 Task: Create a due date automation trigger when advanced on, 2 hours after a card is due add content with a name not starting with resume.
Action: Mouse moved to (1222, 90)
Screenshot: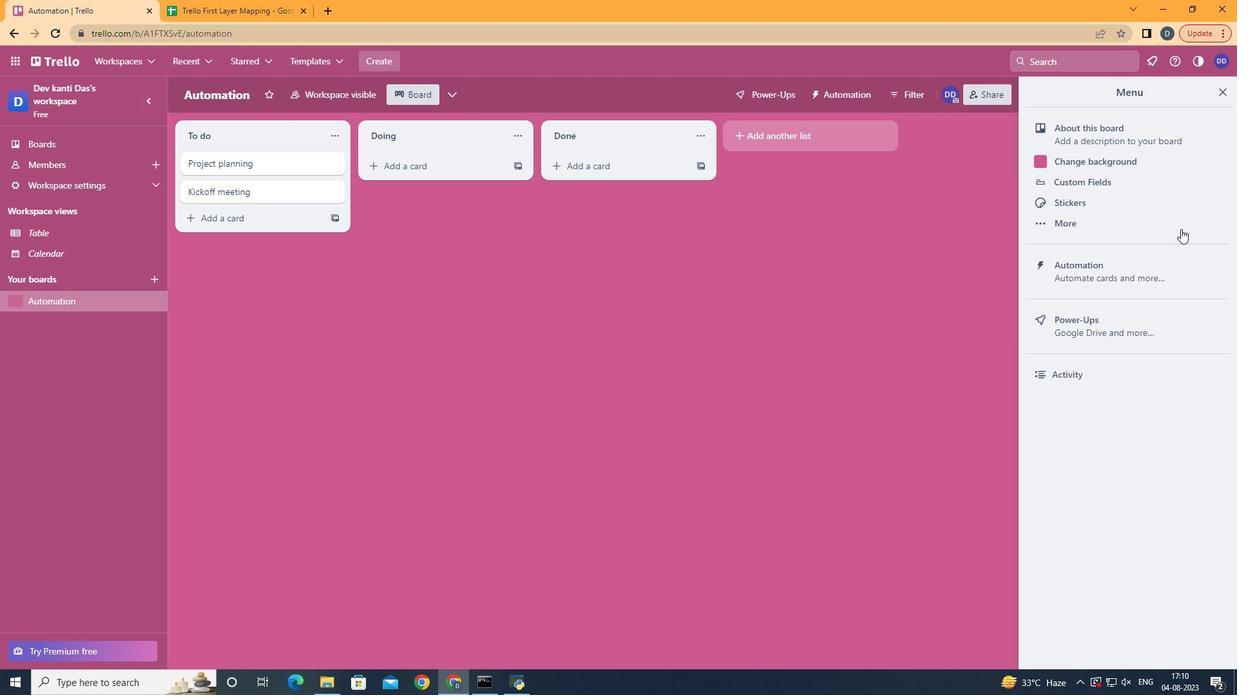 
Action: Mouse pressed left at (1222, 90)
Screenshot: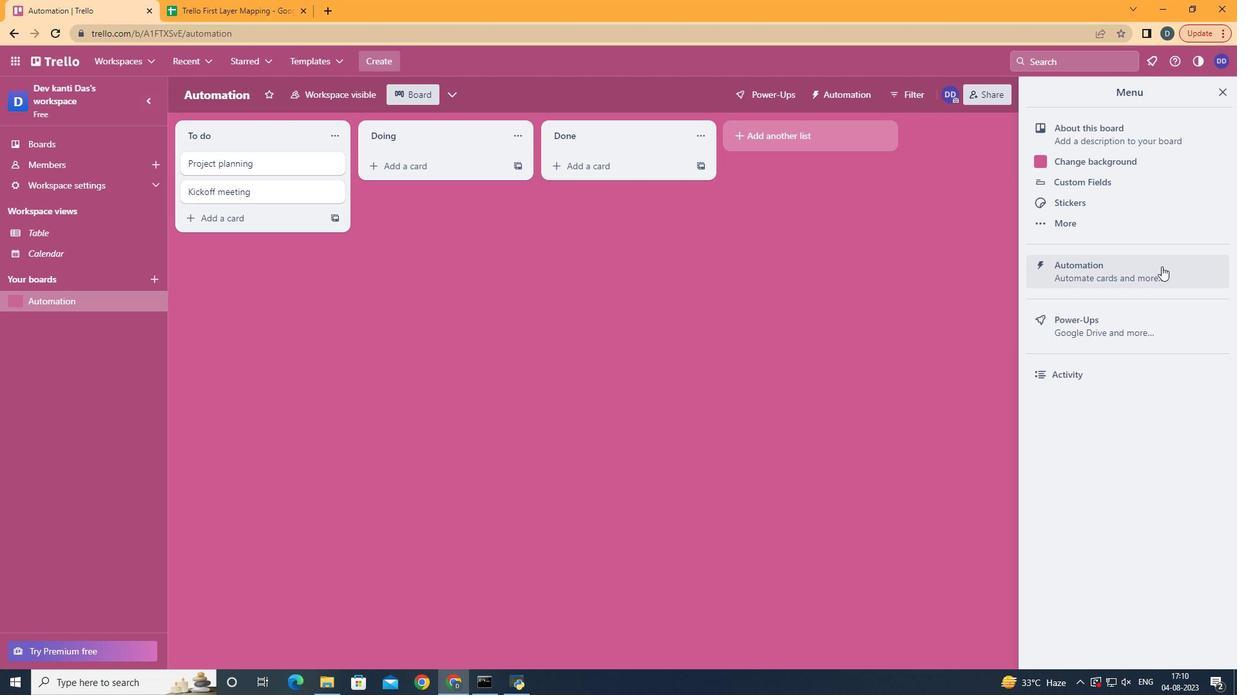 
Action: Mouse moved to (1155, 264)
Screenshot: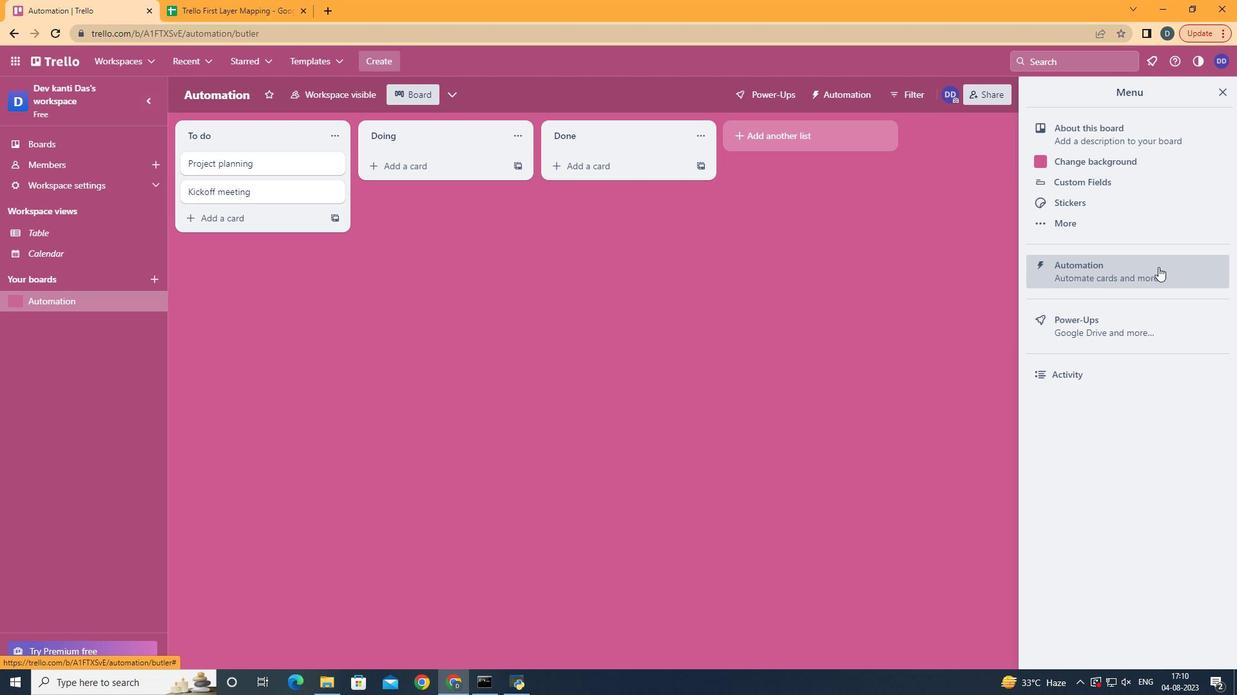 
Action: Mouse pressed left at (1155, 264)
Screenshot: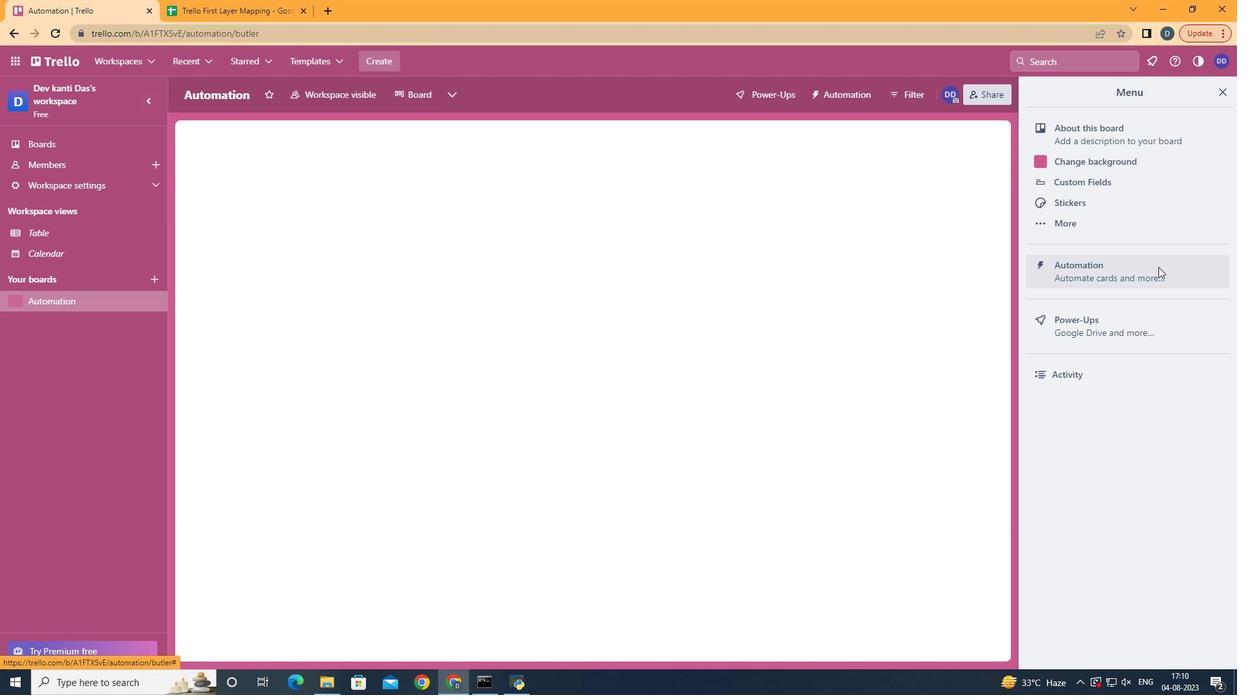 
Action: Mouse moved to (232, 267)
Screenshot: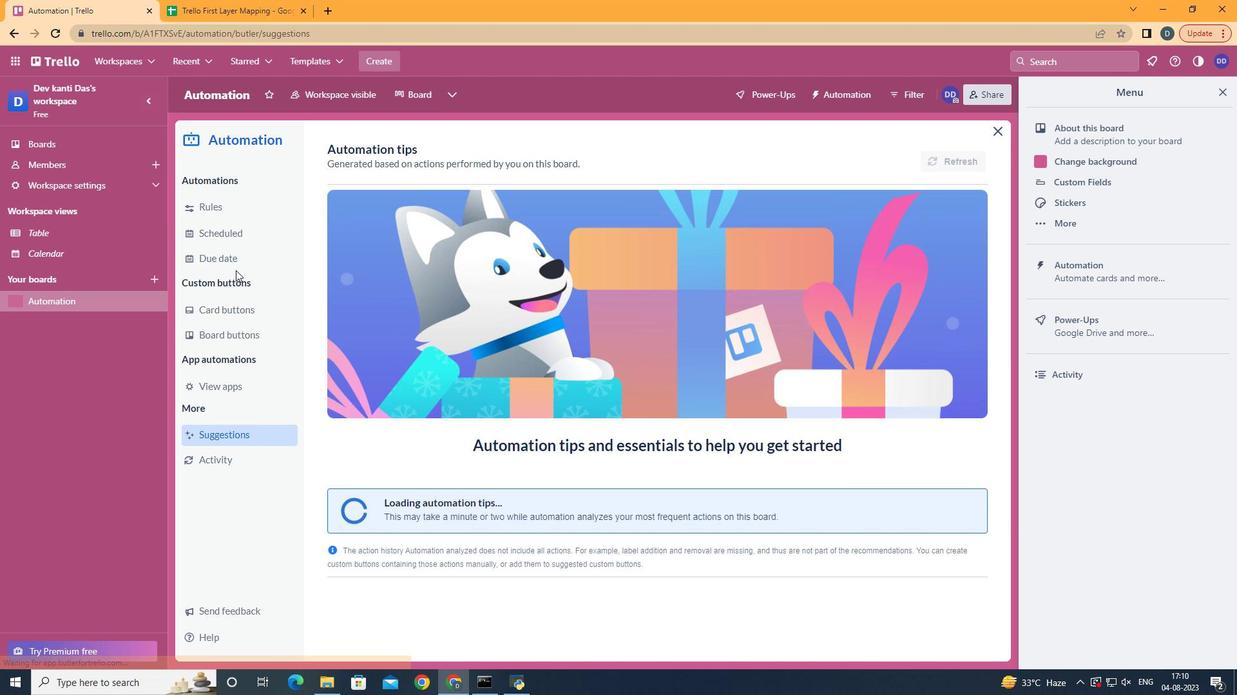 
Action: Mouse pressed left at (232, 267)
Screenshot: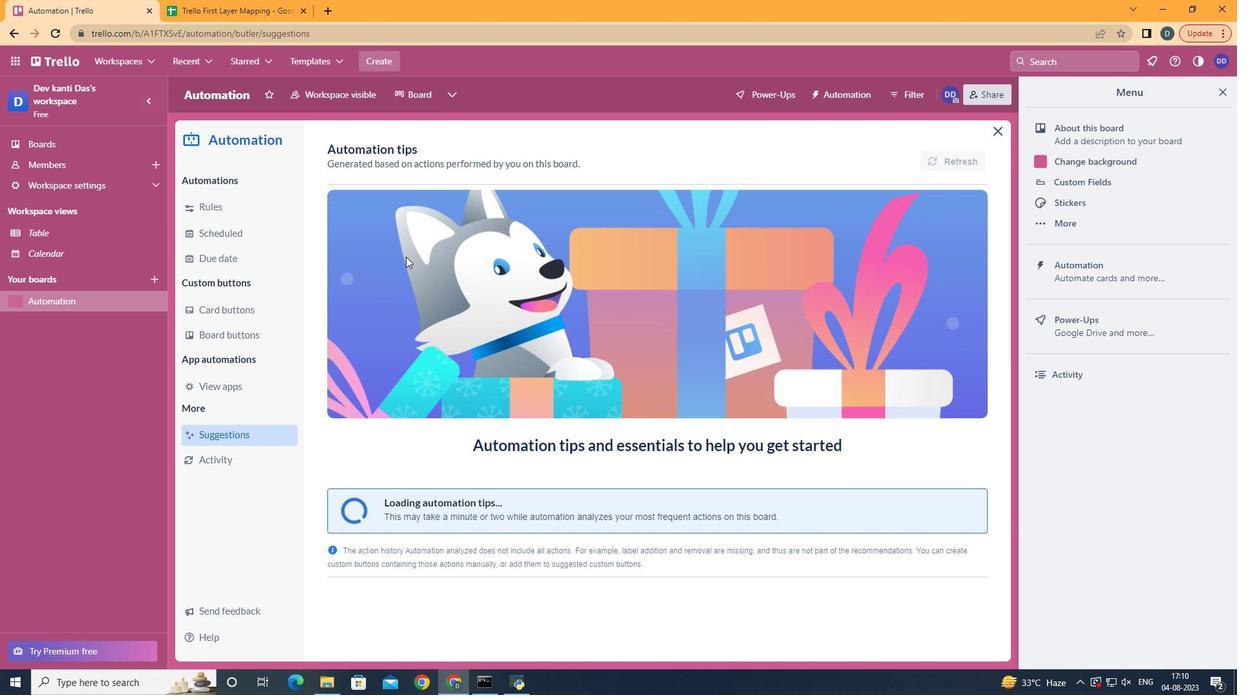 
Action: Mouse moved to (268, 260)
Screenshot: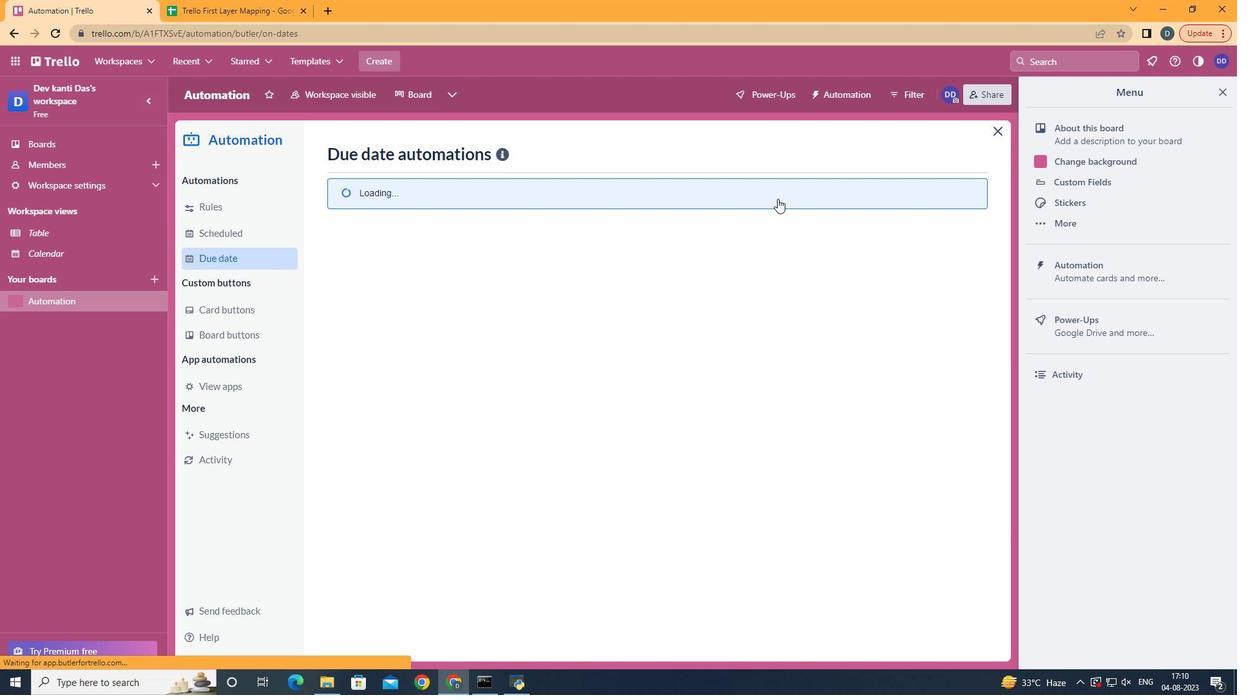 
Action: Mouse pressed left at (268, 260)
Screenshot: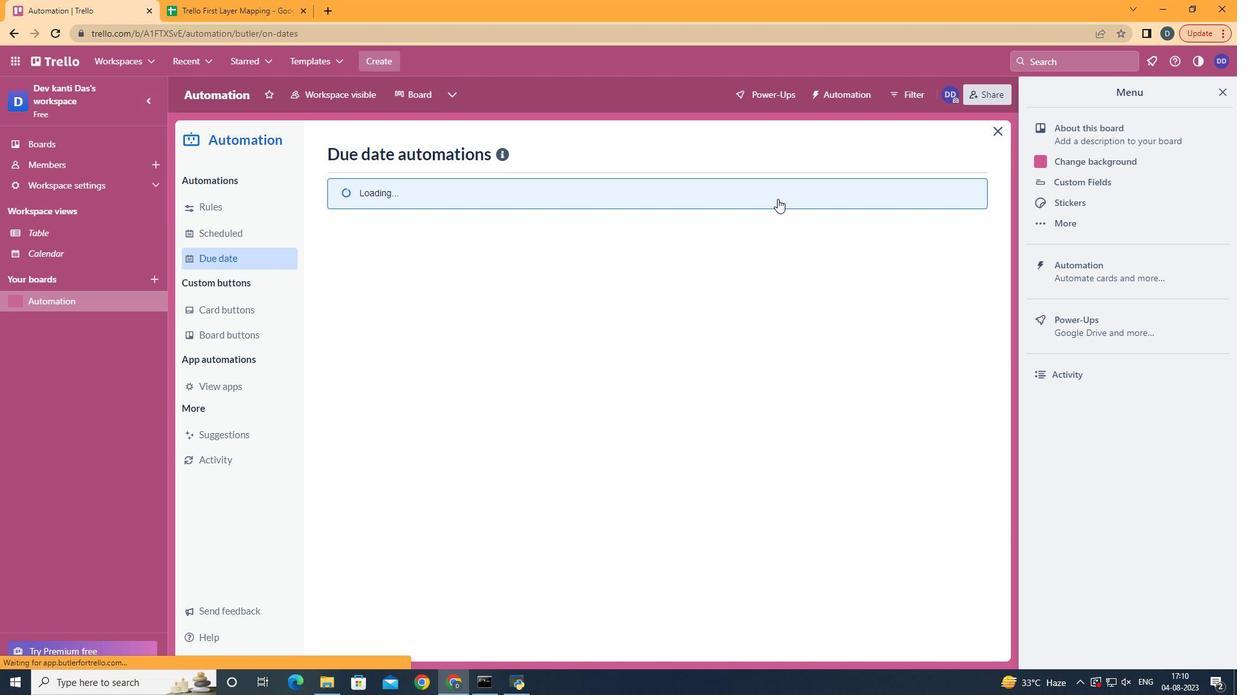 
Action: Mouse moved to (894, 139)
Screenshot: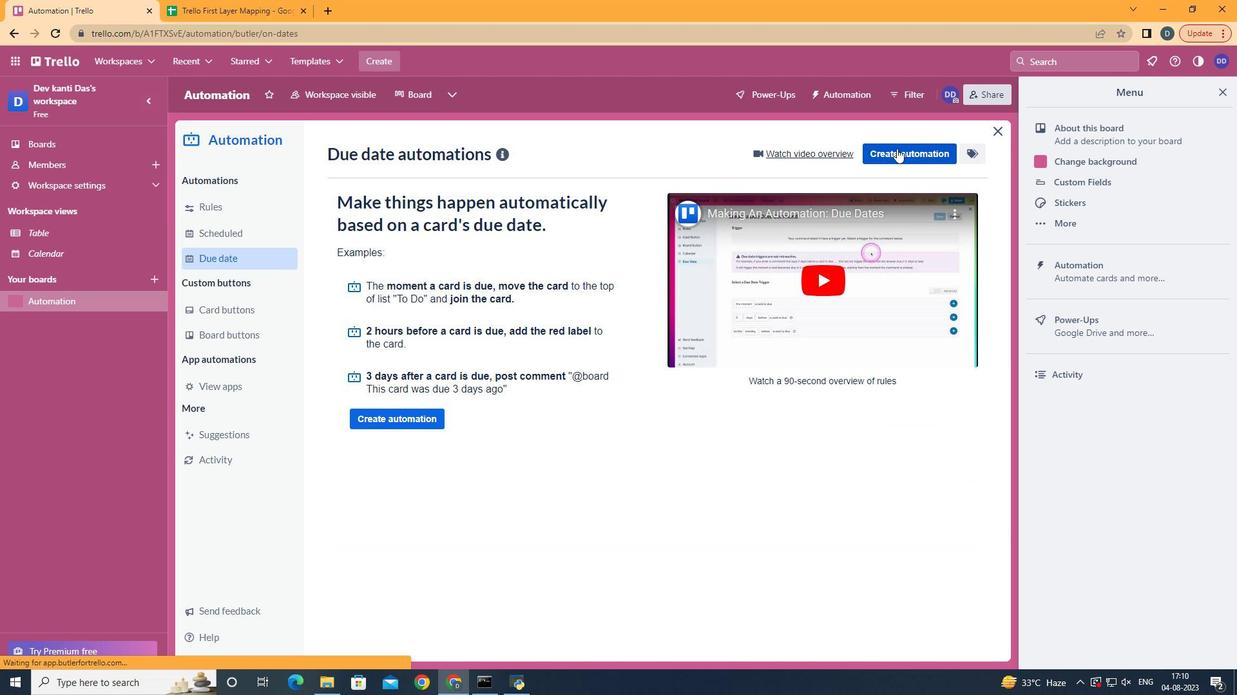 
Action: Mouse pressed left at (894, 139)
Screenshot: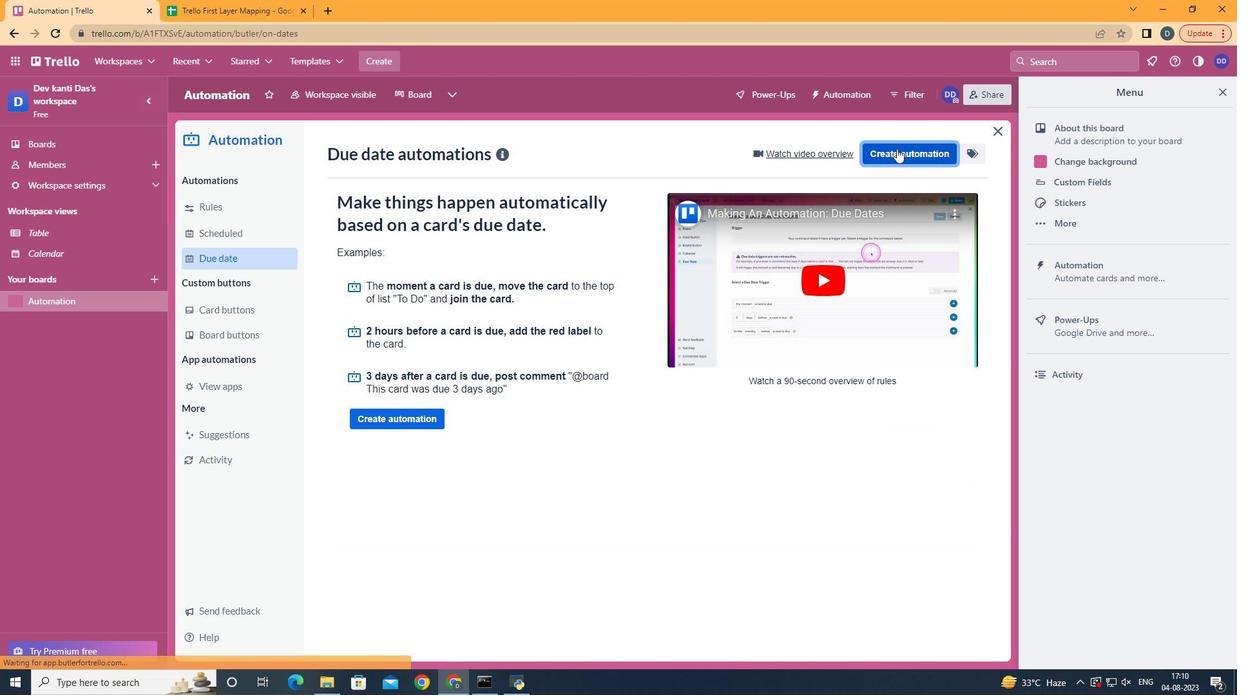 
Action: Mouse moved to (893, 145)
Screenshot: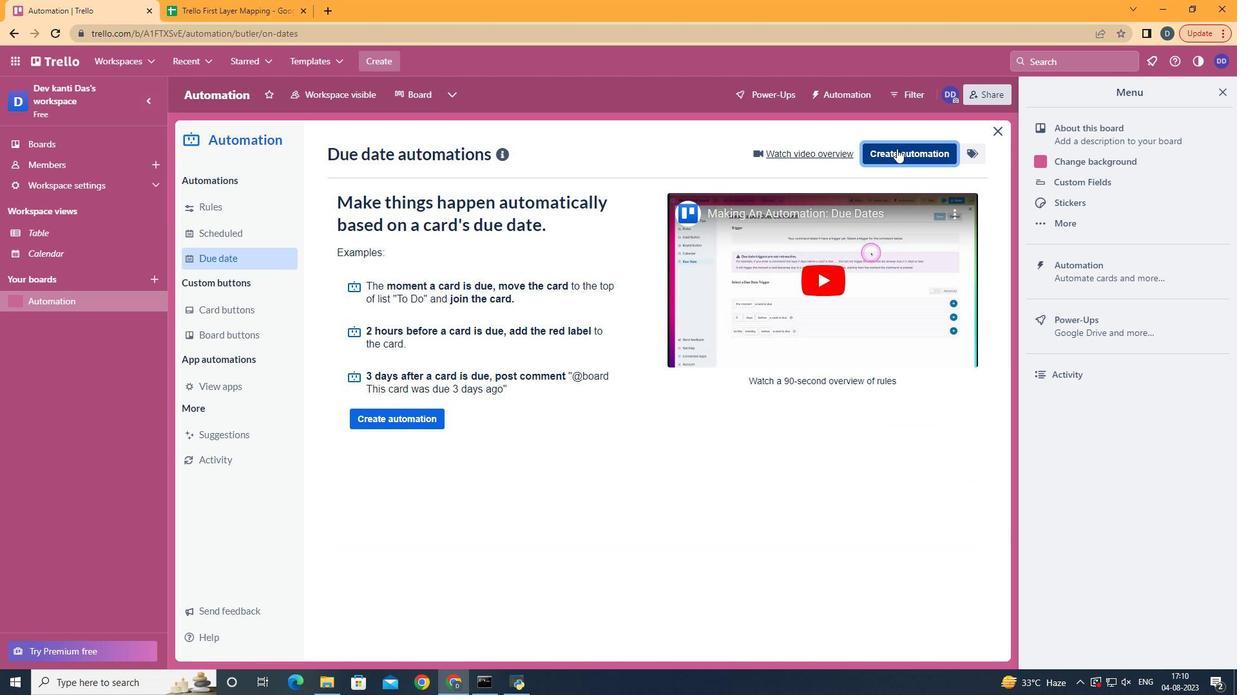 
Action: Mouse pressed left at (893, 145)
Screenshot: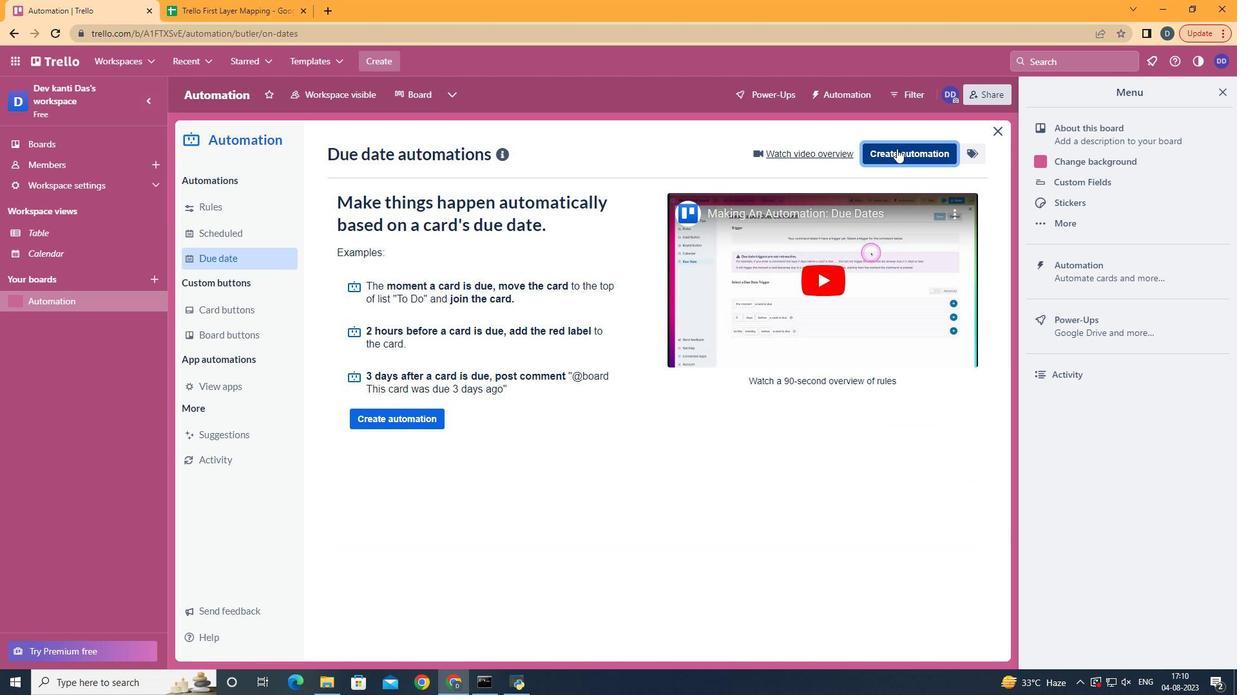 
Action: Mouse moved to (708, 268)
Screenshot: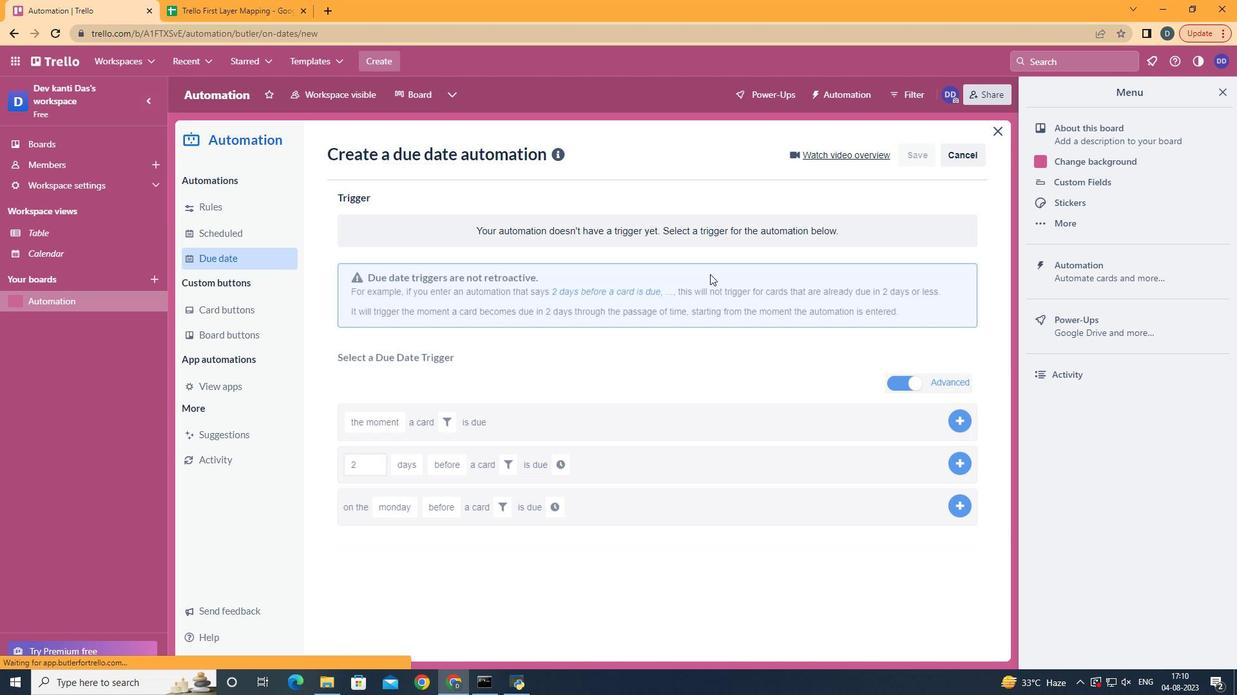 
Action: Mouse pressed left at (708, 268)
Screenshot: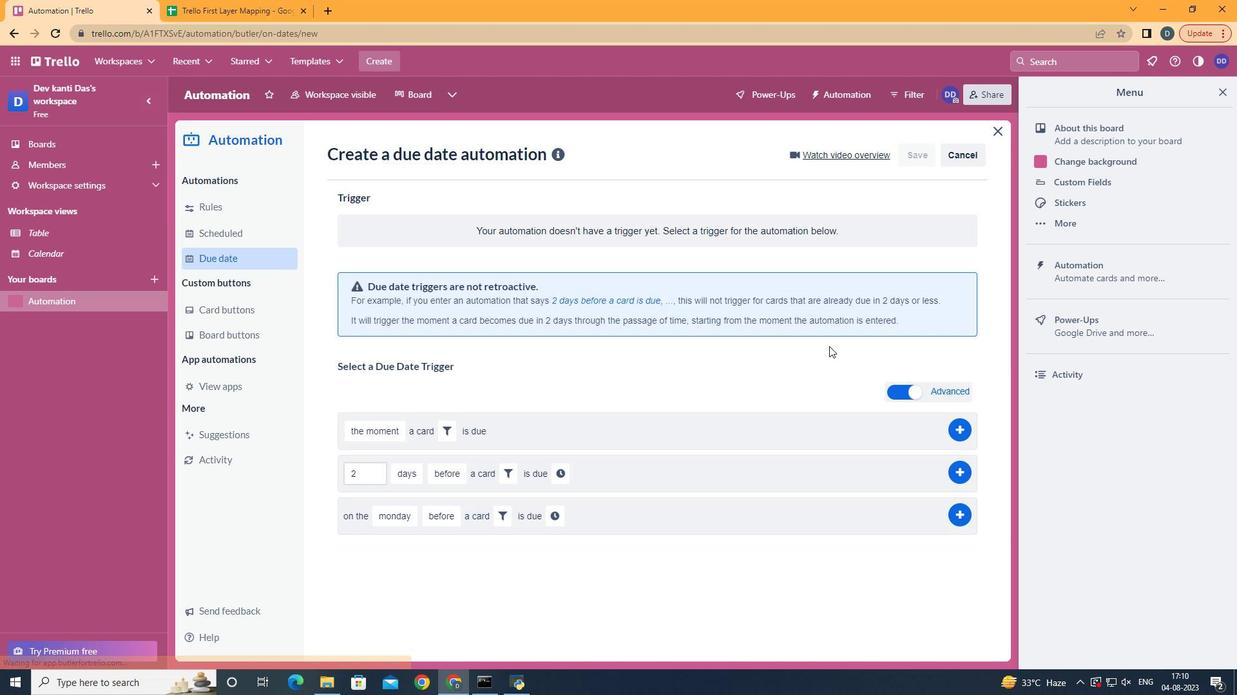 
Action: Mouse moved to (398, 548)
Screenshot: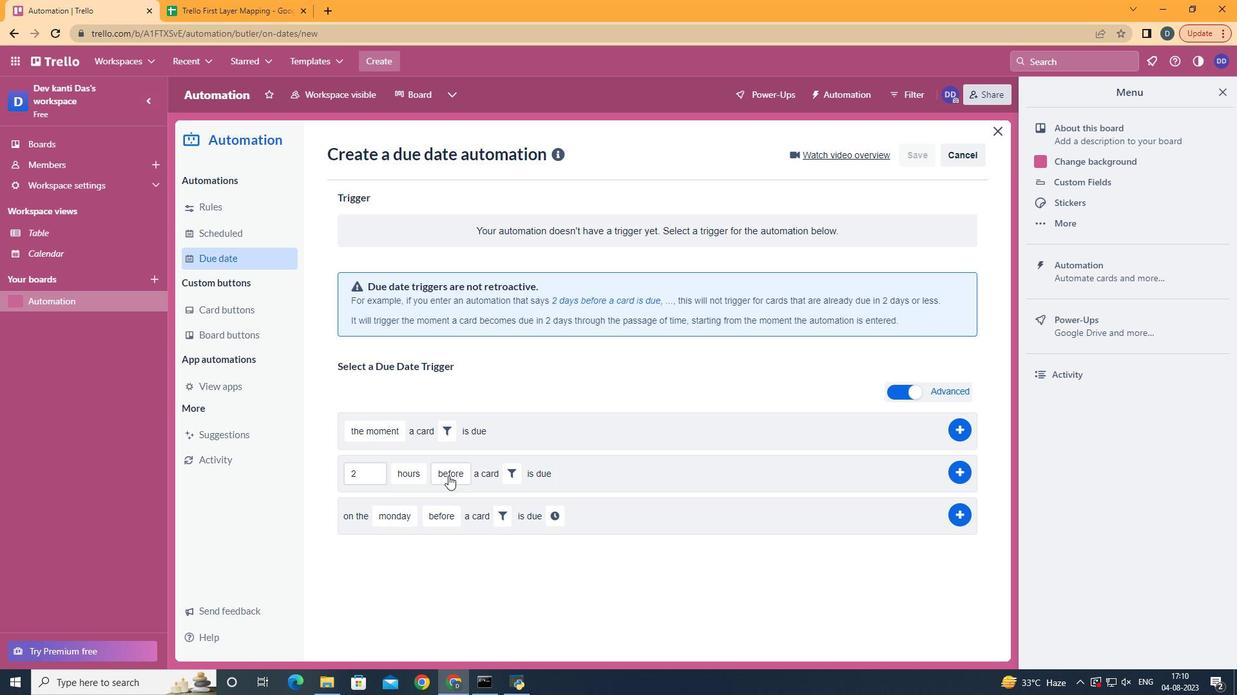 
Action: Mouse pressed left at (398, 548)
Screenshot: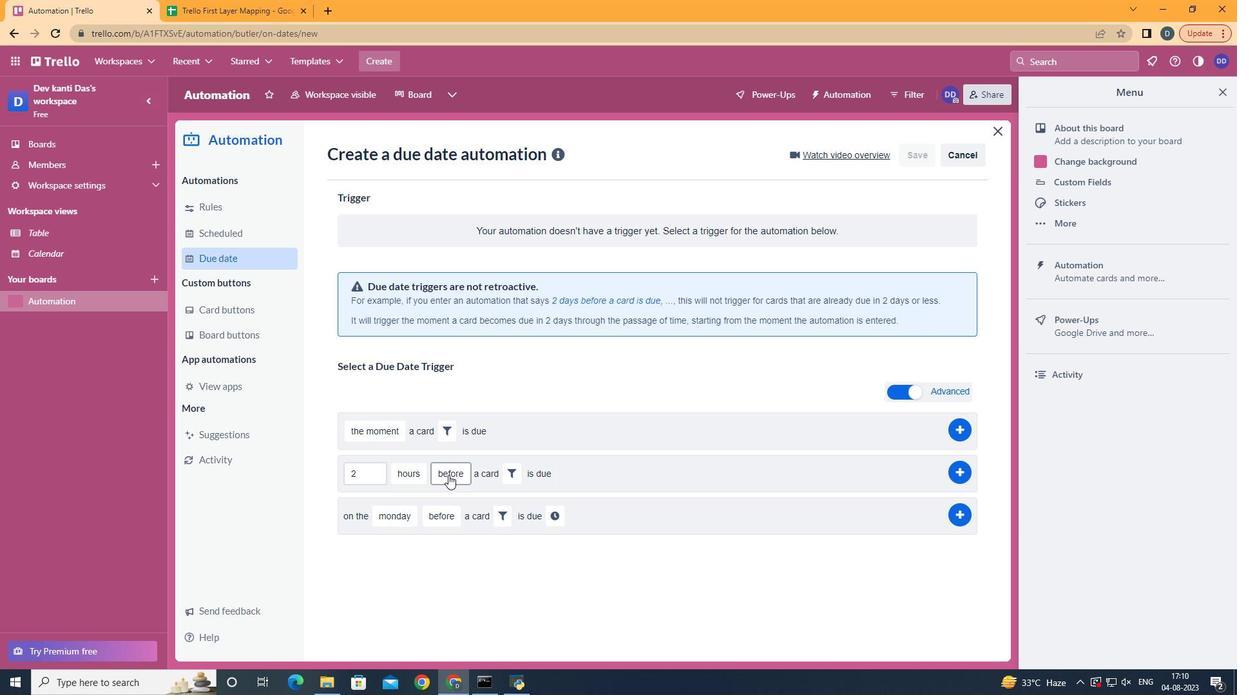 
Action: Mouse moved to (450, 514)
Screenshot: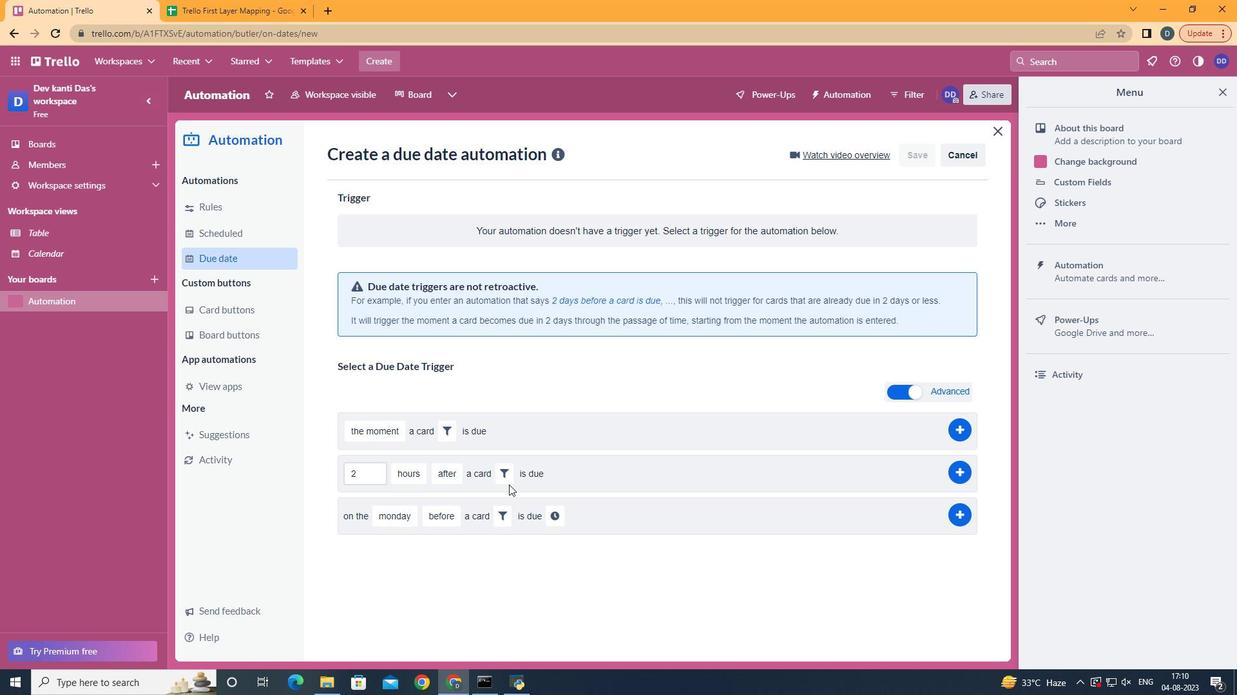 
Action: Mouse pressed left at (450, 514)
Screenshot: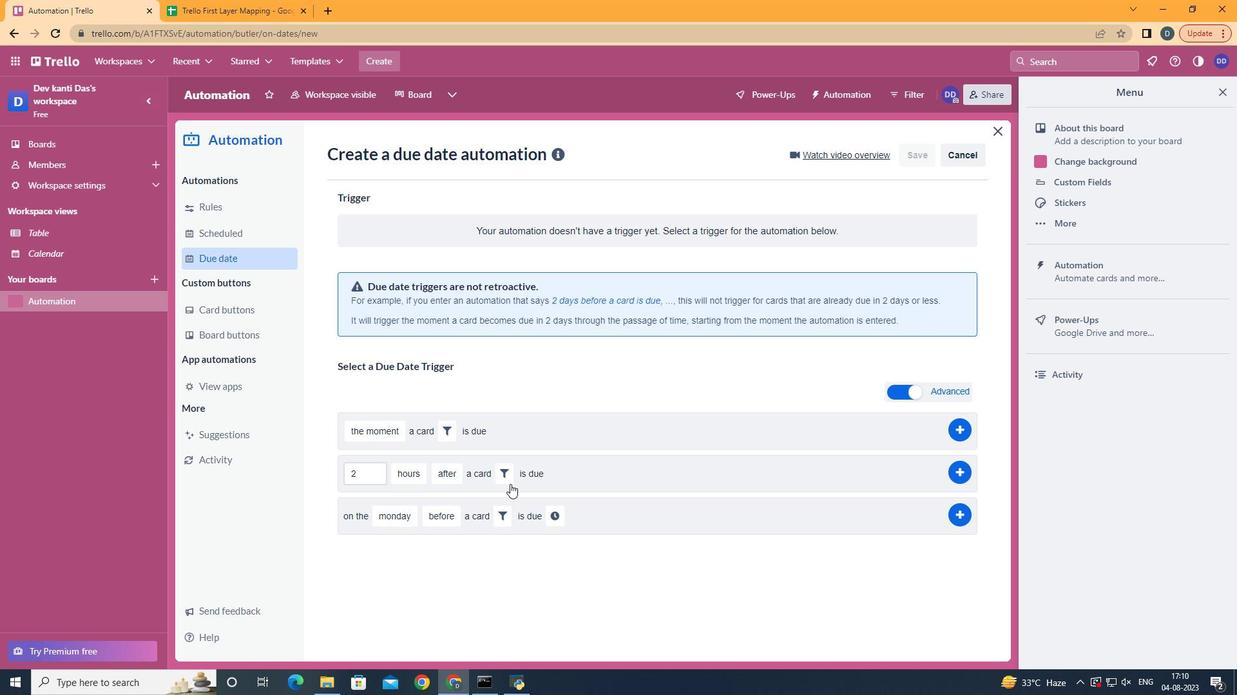
Action: Mouse moved to (507, 477)
Screenshot: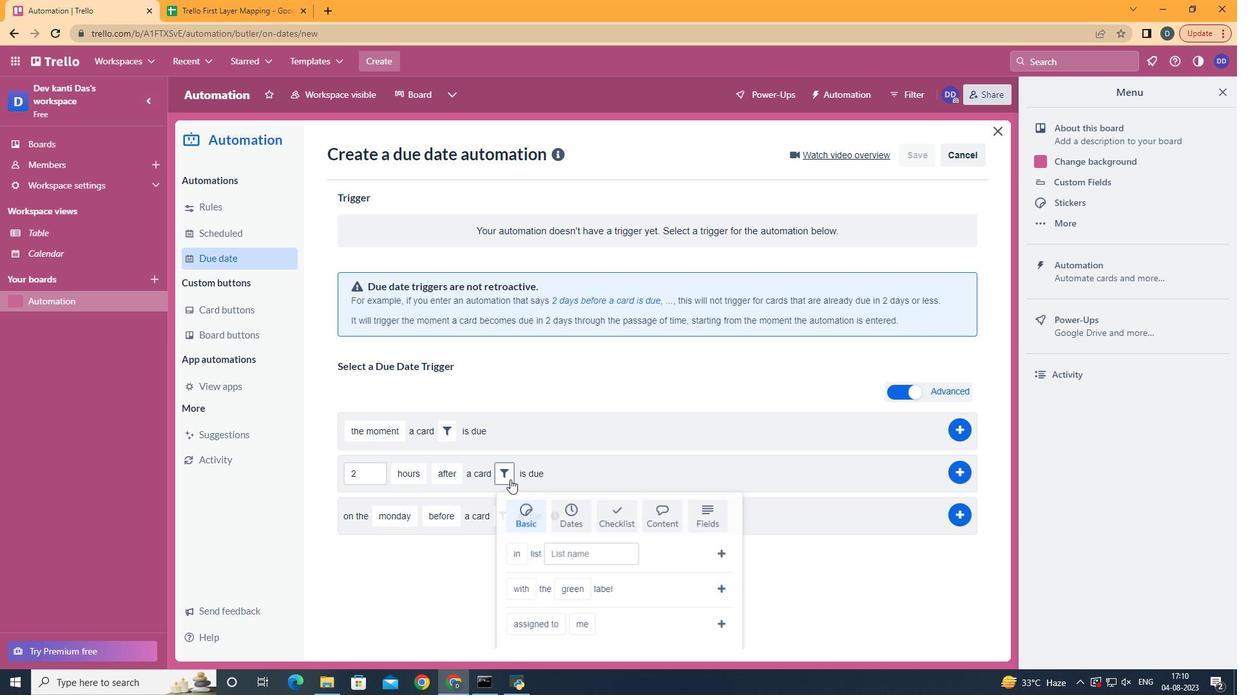 
Action: Mouse pressed left at (507, 477)
Screenshot: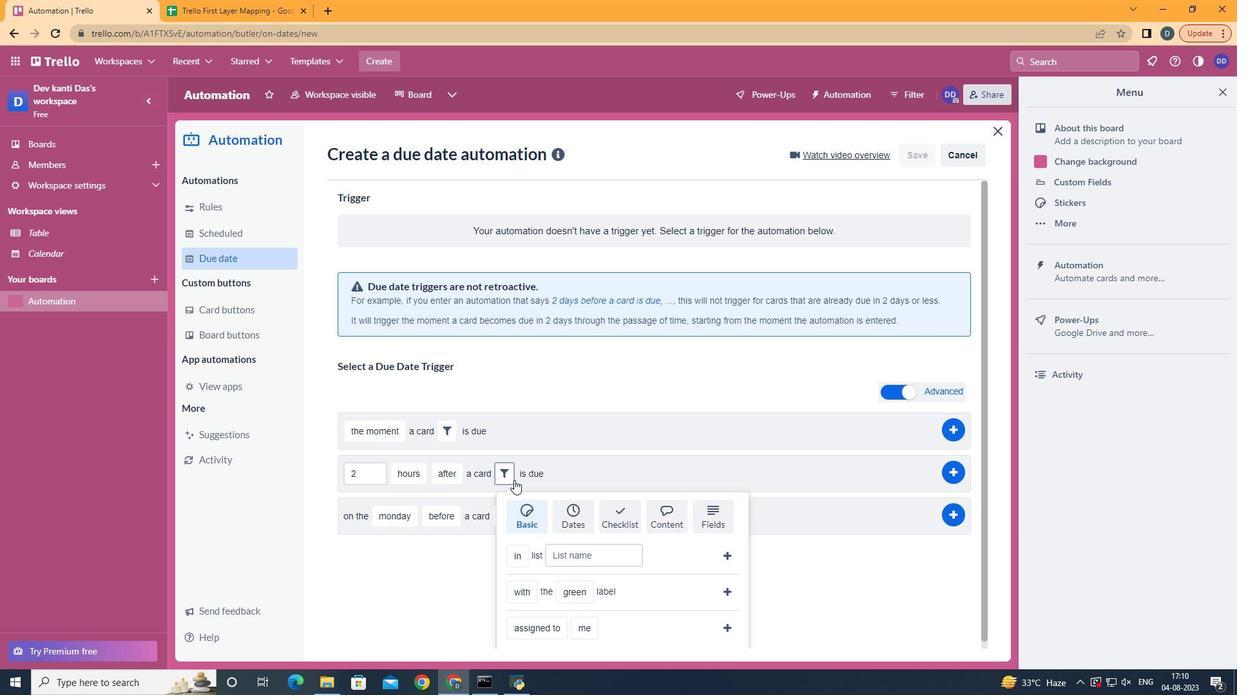 
Action: Mouse moved to (655, 516)
Screenshot: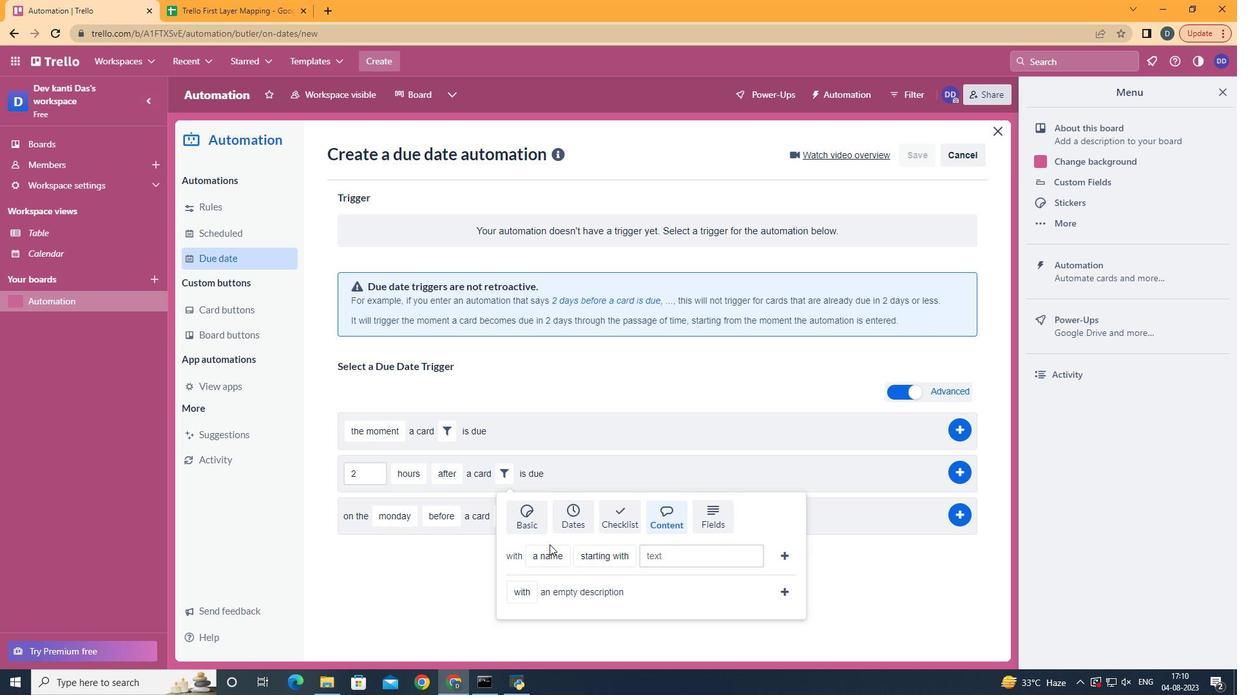 
Action: Mouse pressed left at (655, 516)
Screenshot: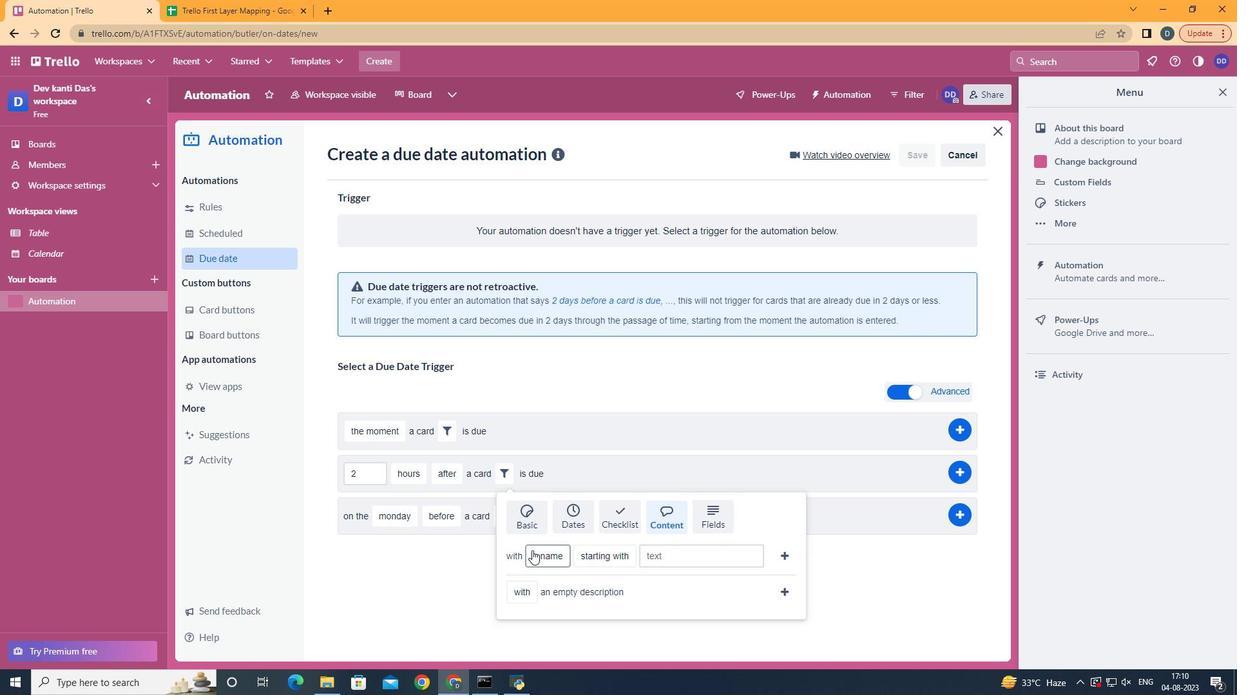 
Action: Mouse moved to (543, 576)
Screenshot: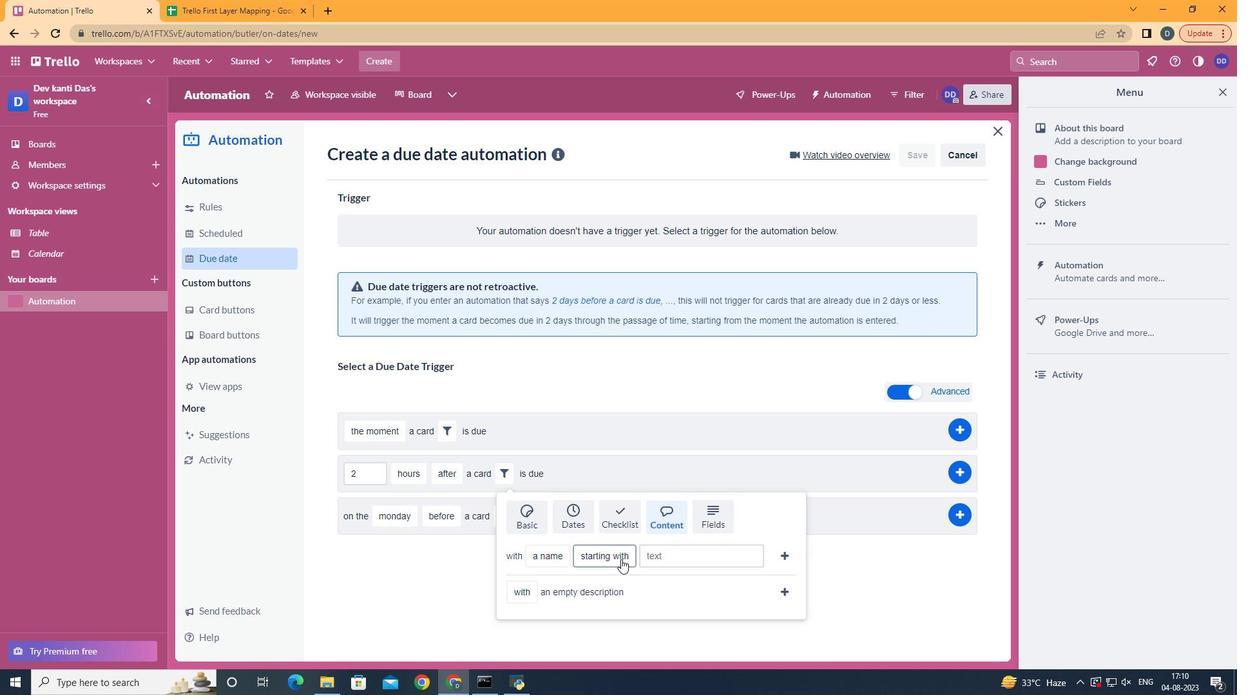 
Action: Mouse pressed left at (543, 576)
Screenshot: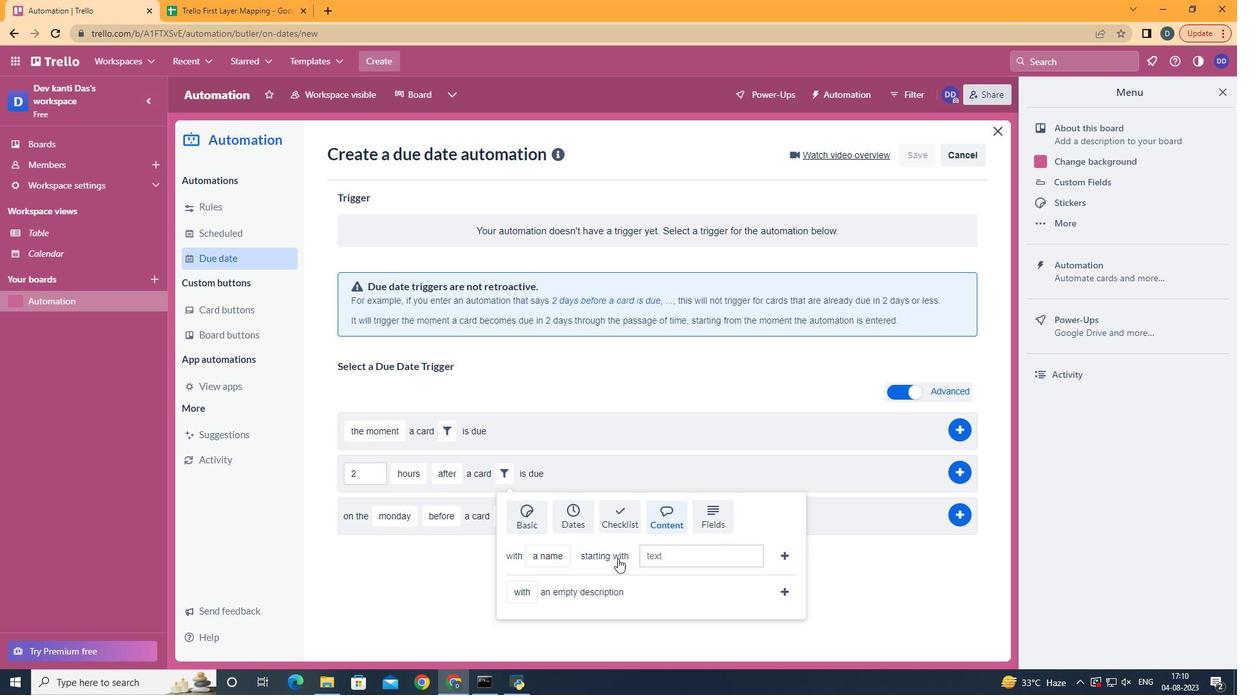 
Action: Mouse moved to (628, 480)
Screenshot: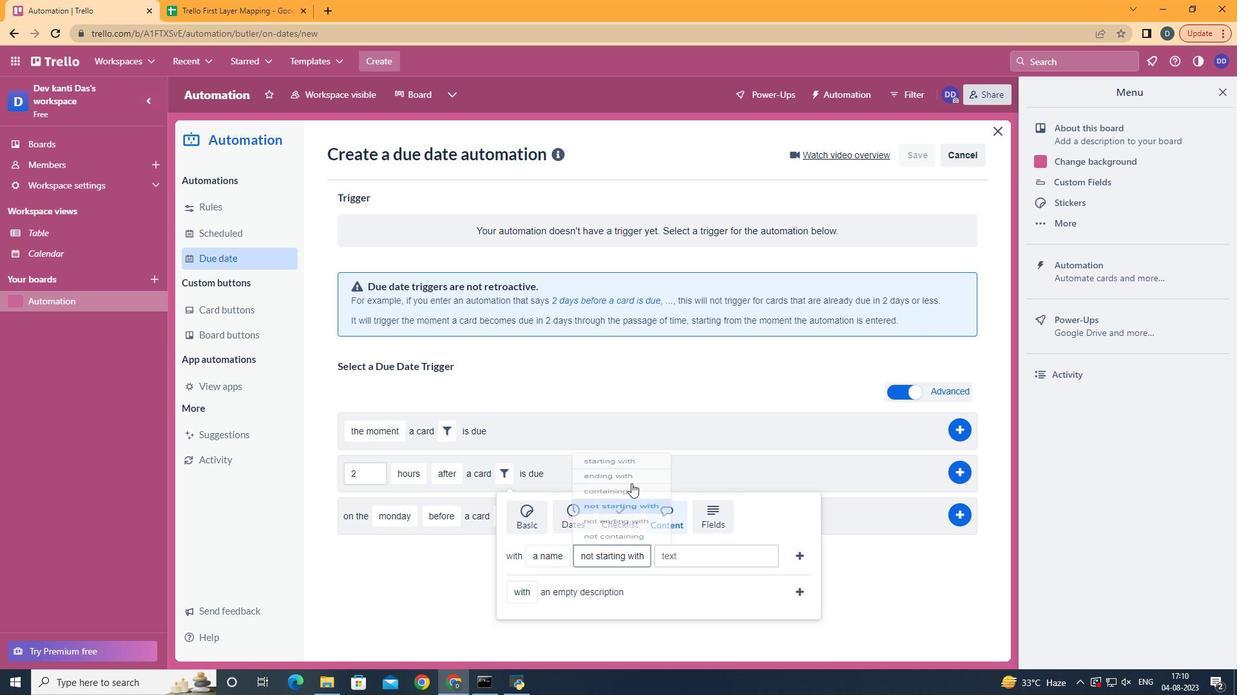 
Action: Mouse pressed left at (628, 480)
Screenshot: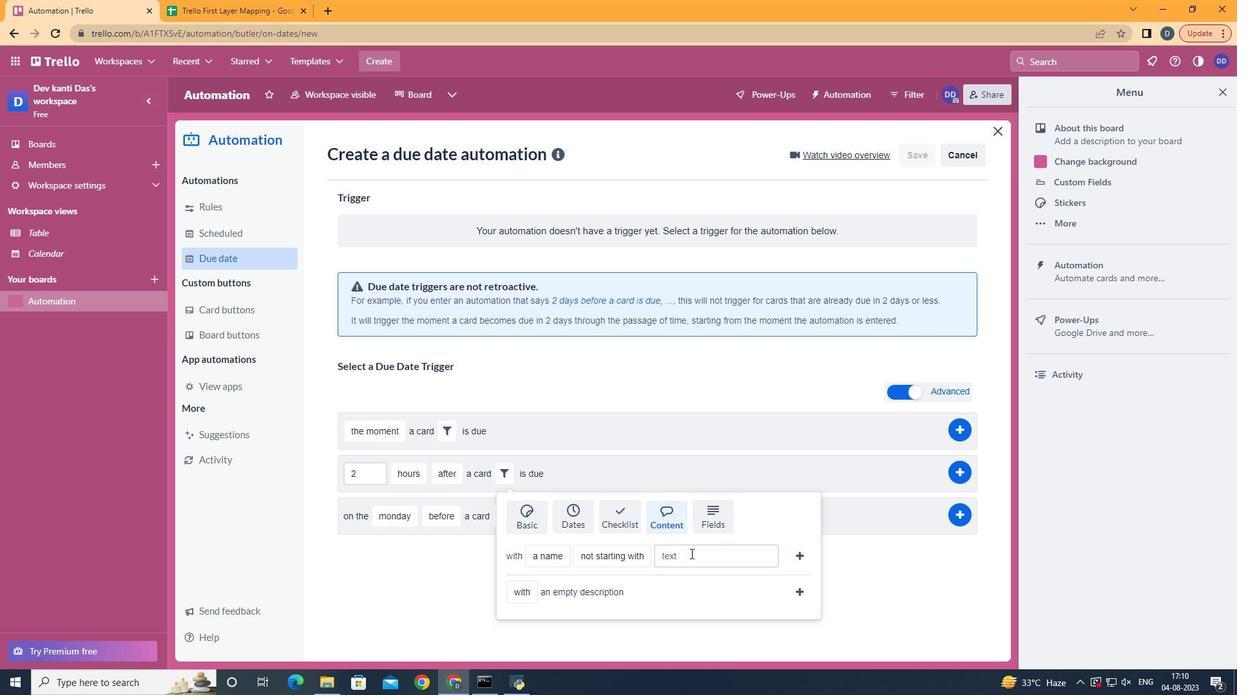 
Action: Mouse moved to (687, 550)
Screenshot: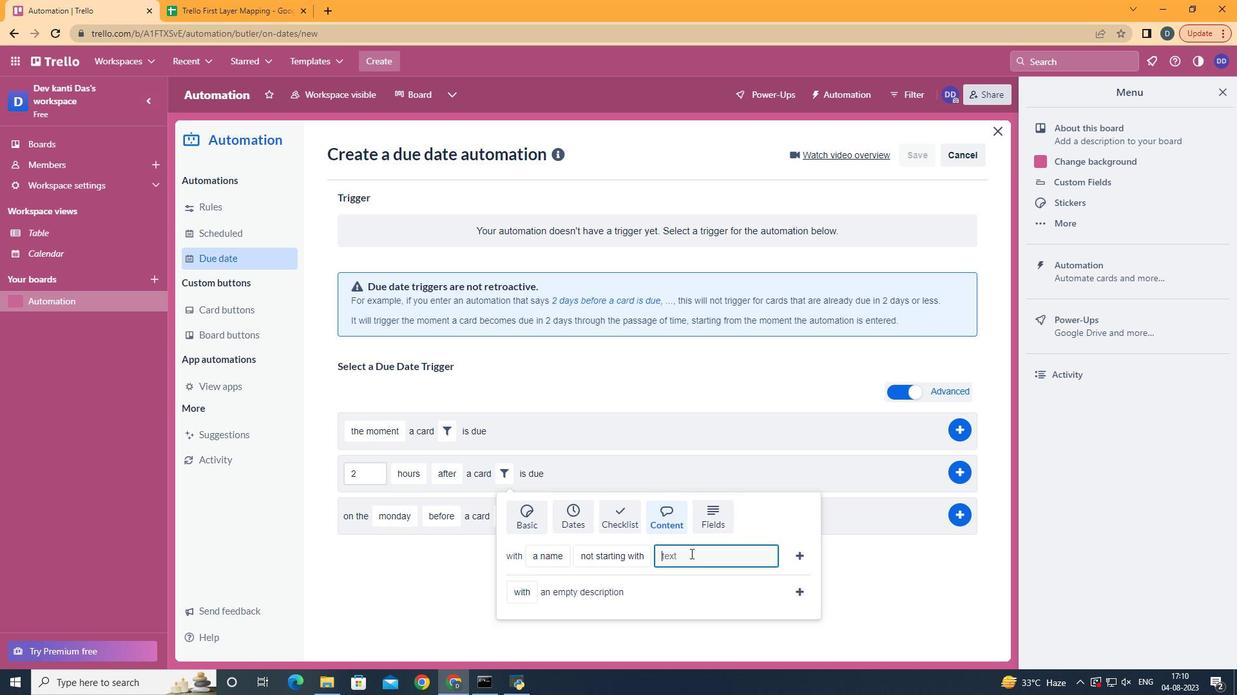
Action: Mouse pressed left at (687, 550)
Screenshot: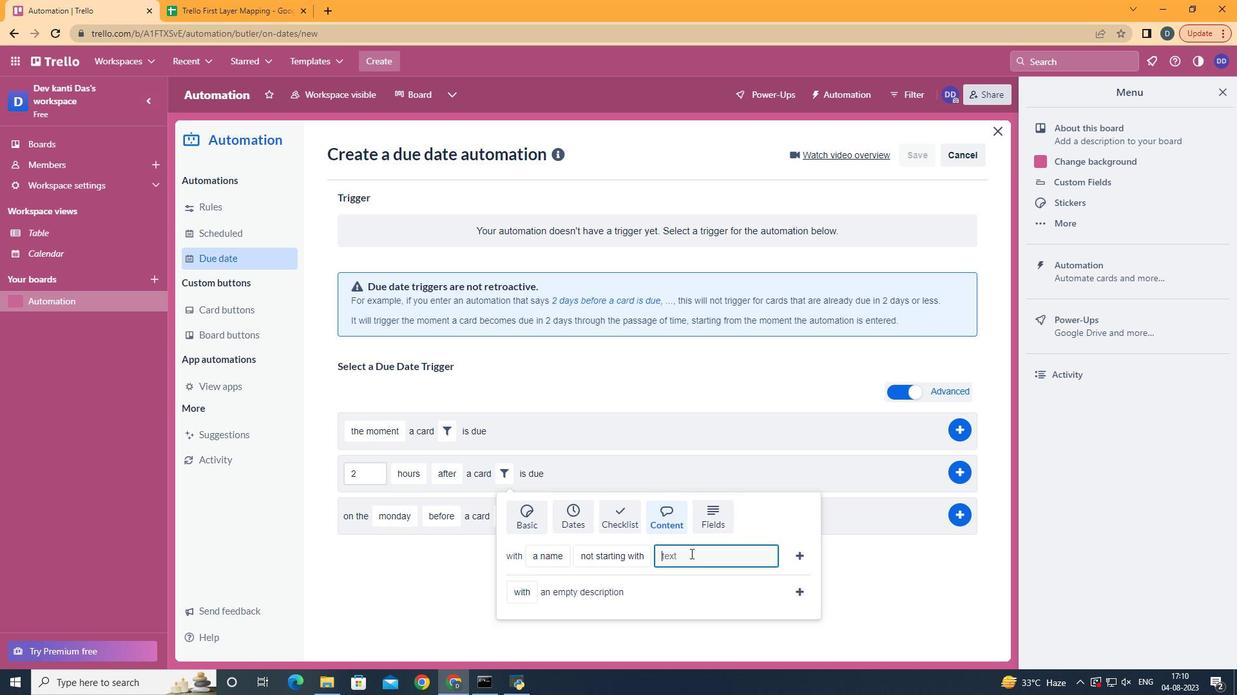 
Action: Key pressed resume
Screenshot: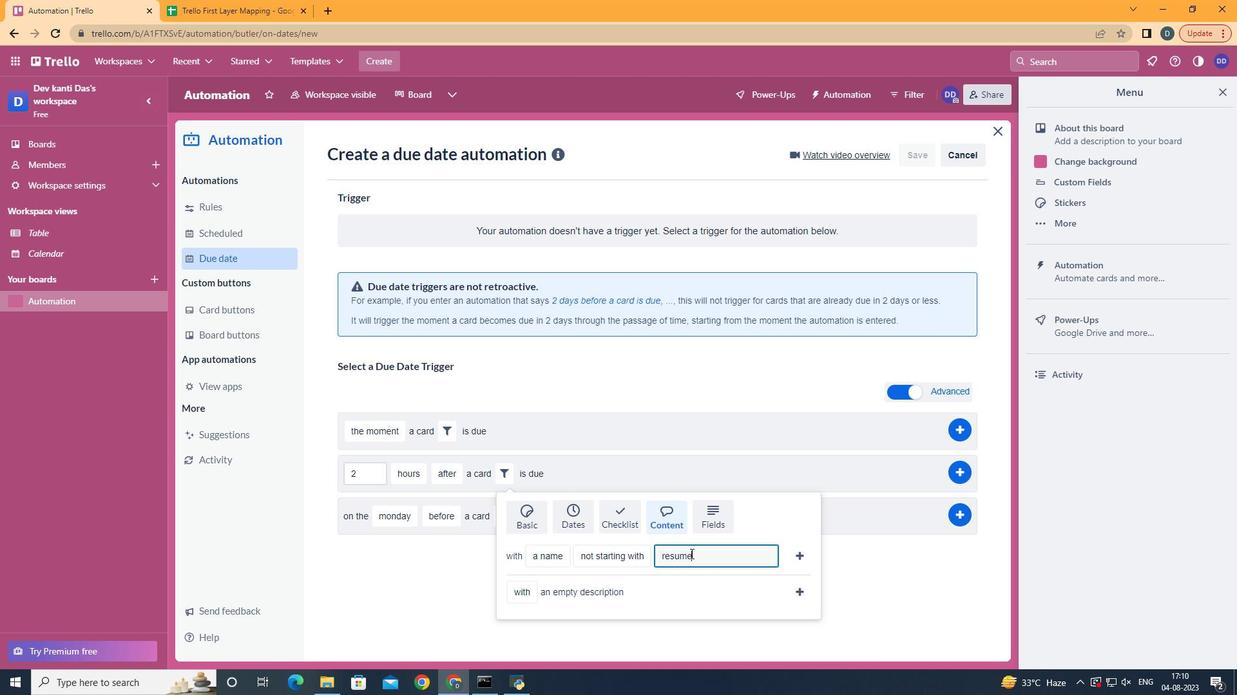 
Action: Mouse moved to (785, 559)
Screenshot: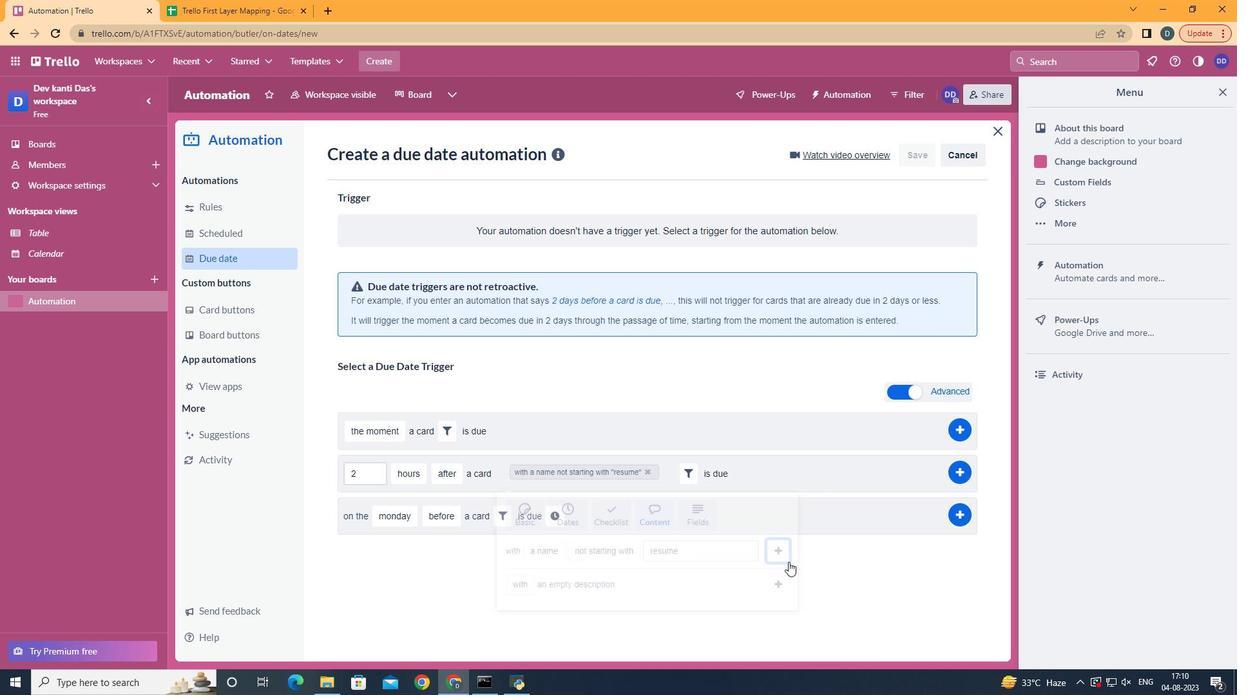 
Action: Mouse pressed left at (785, 559)
Screenshot: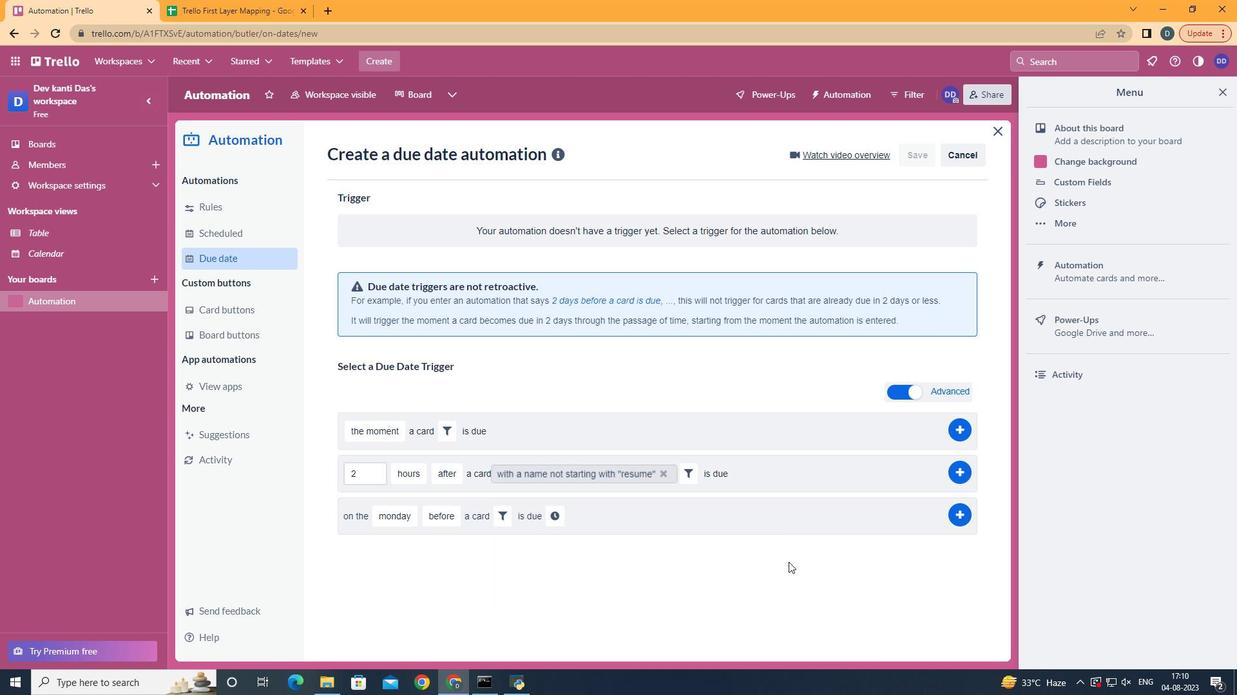 
Action: Mouse moved to (963, 469)
Screenshot: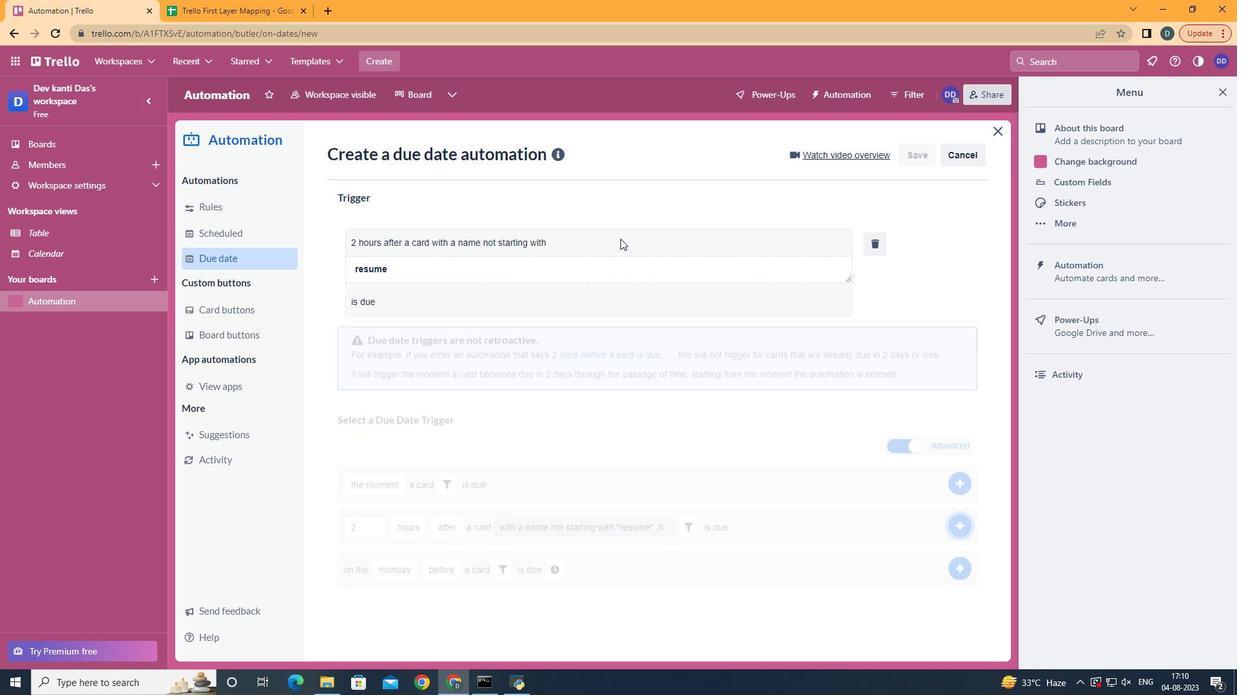 
Action: Mouse pressed left at (963, 469)
Screenshot: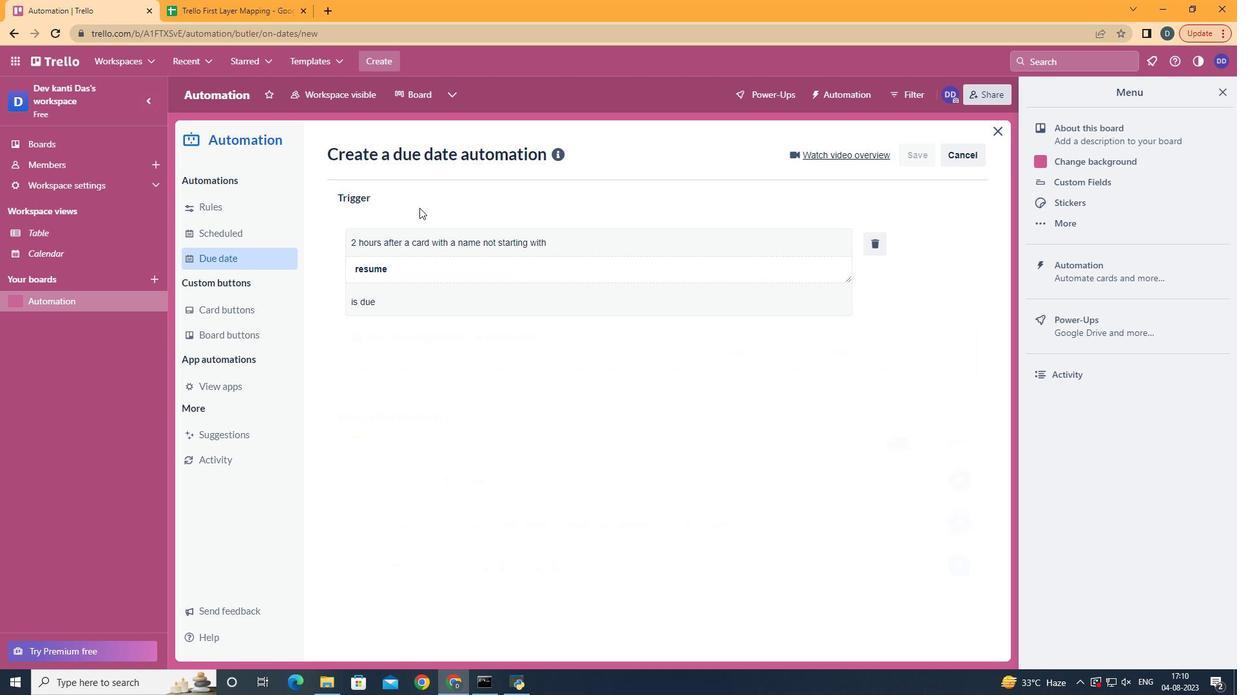 
Action: Mouse moved to (626, 229)
Screenshot: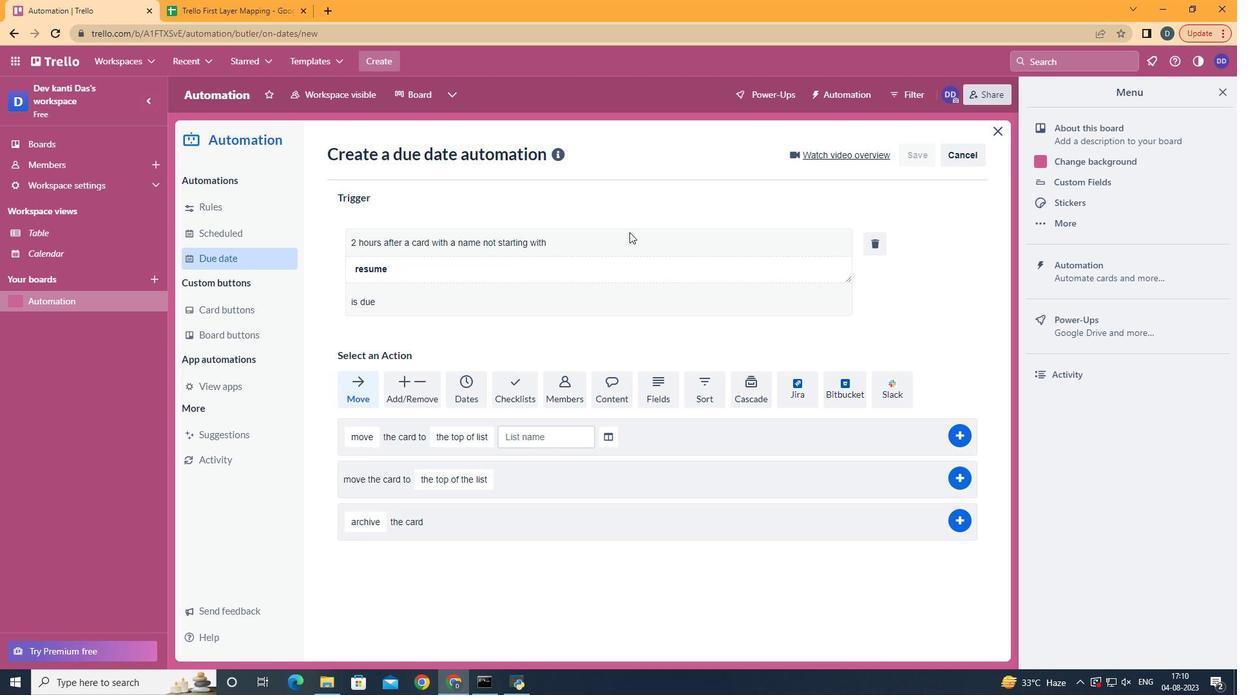 
